 Task: Add Muenster Rbst Free Block Cheese to the cart.
Action: Mouse moved to (22, 100)
Screenshot: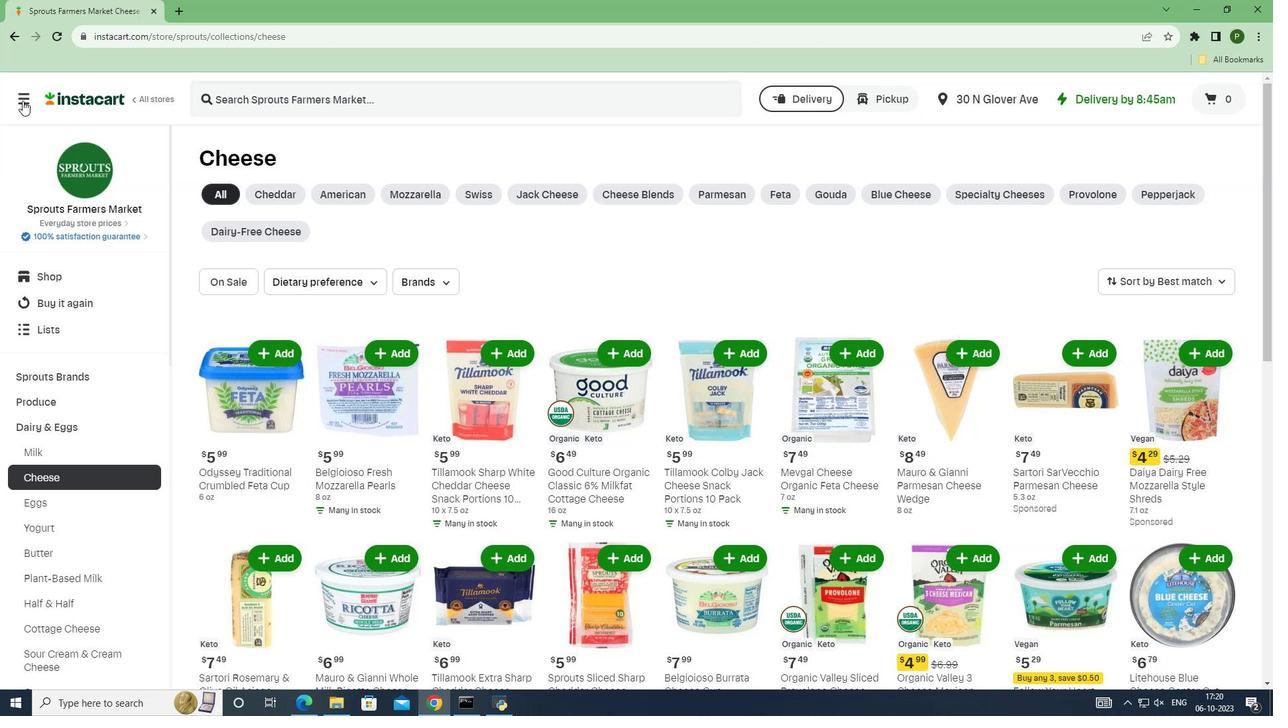 
Action: Mouse pressed left at (22, 100)
Screenshot: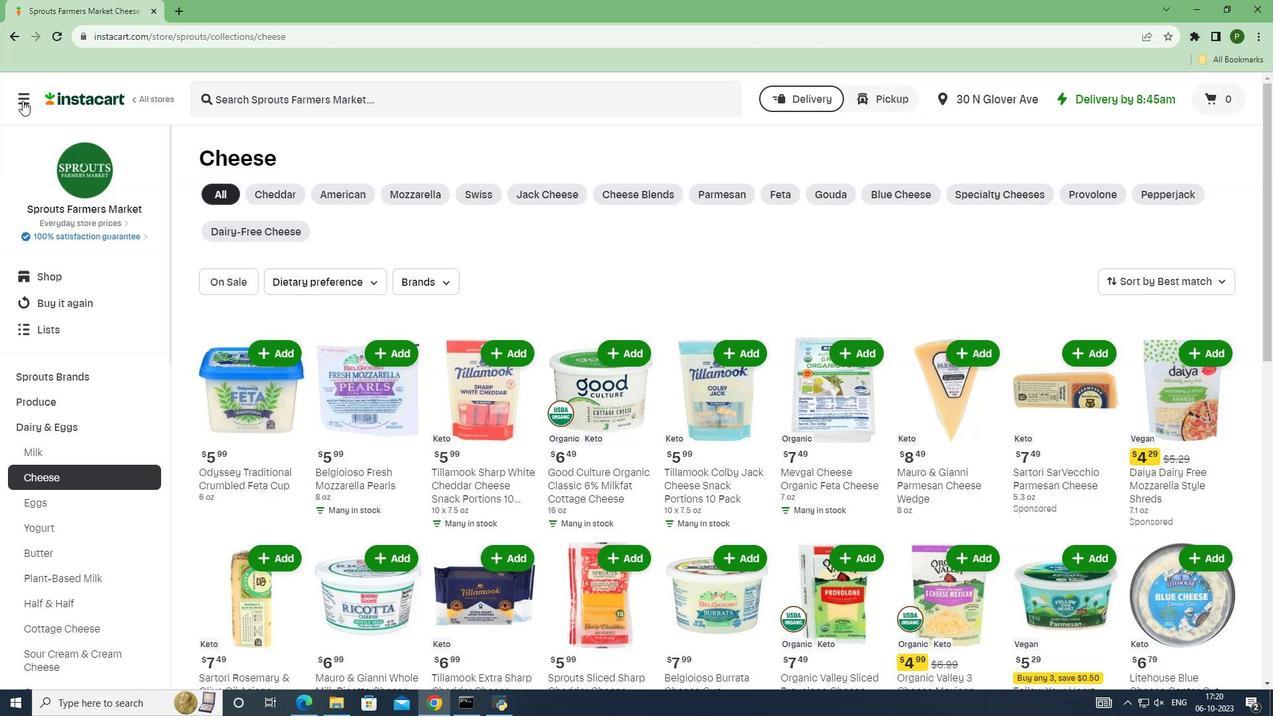 
Action: Mouse moved to (64, 352)
Screenshot: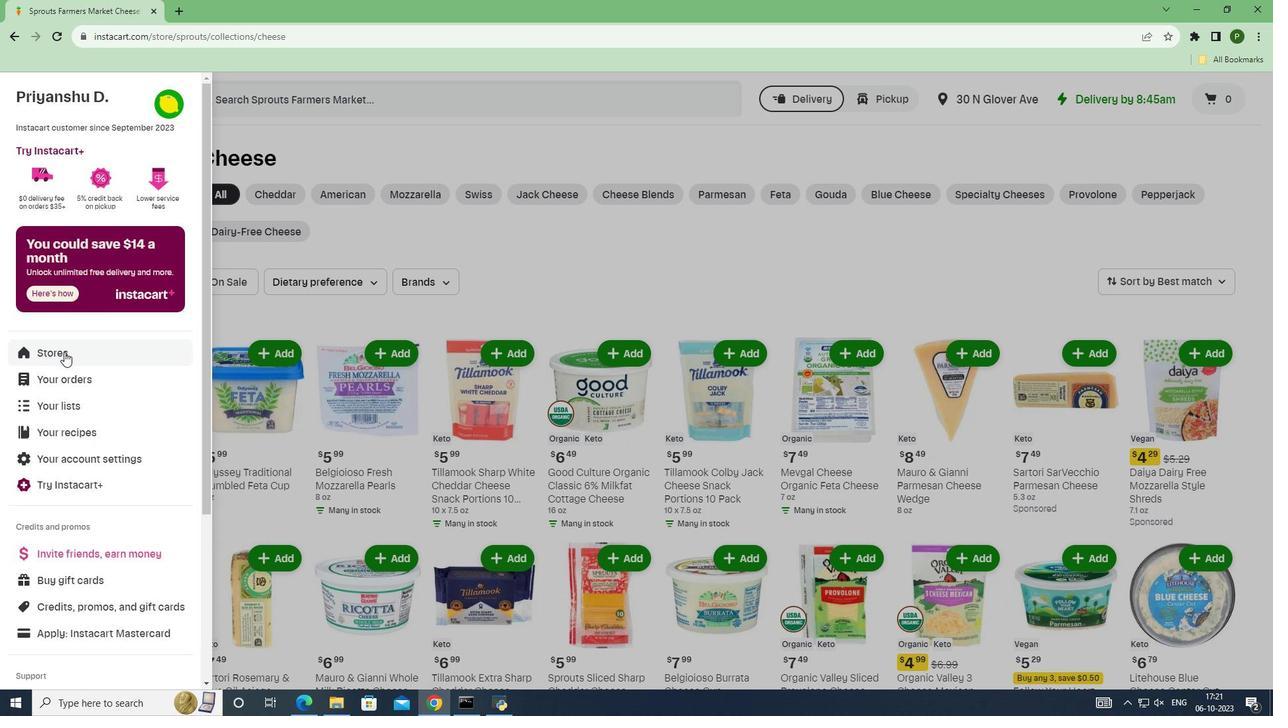 
Action: Mouse pressed left at (64, 352)
Screenshot: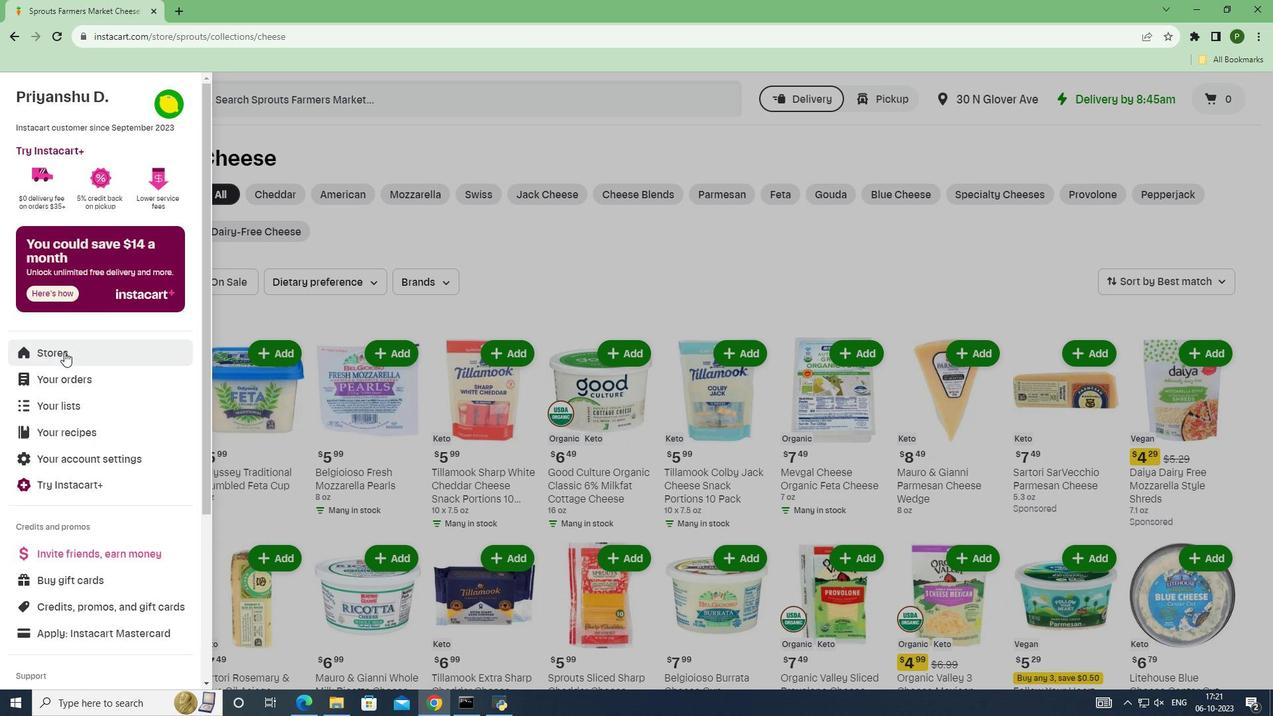 
Action: Mouse moved to (313, 142)
Screenshot: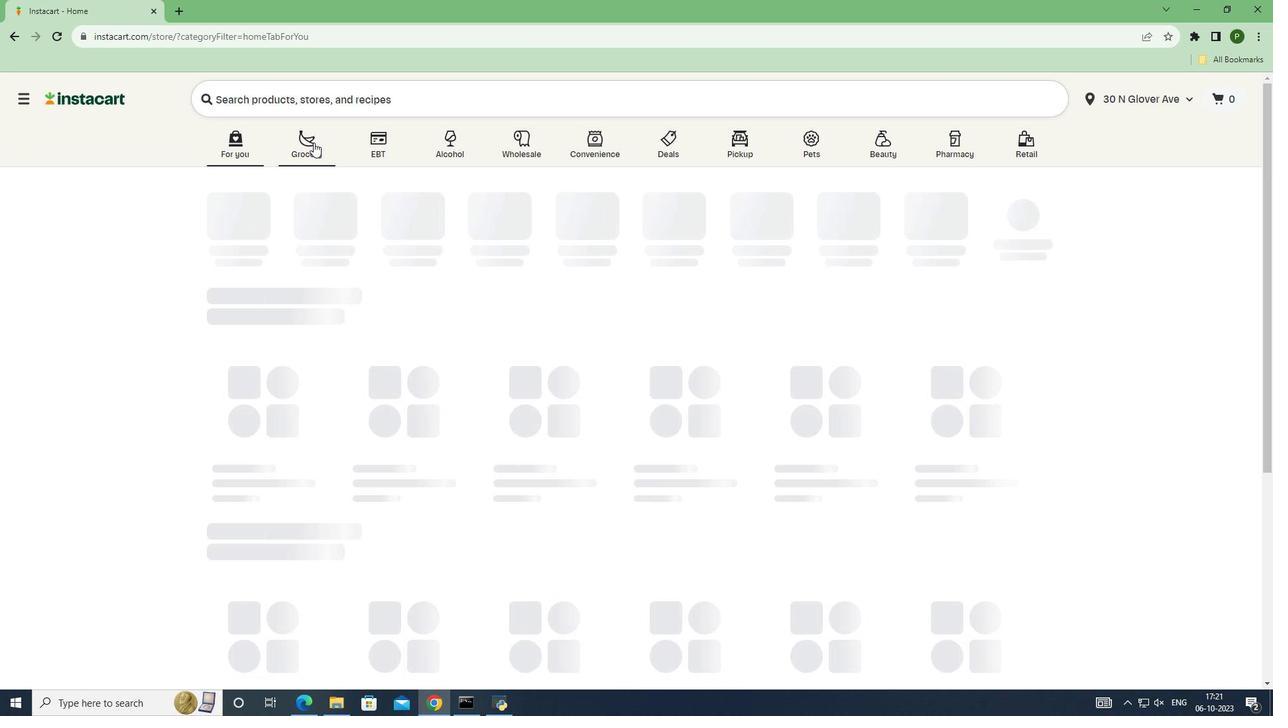 
Action: Mouse pressed left at (313, 142)
Screenshot: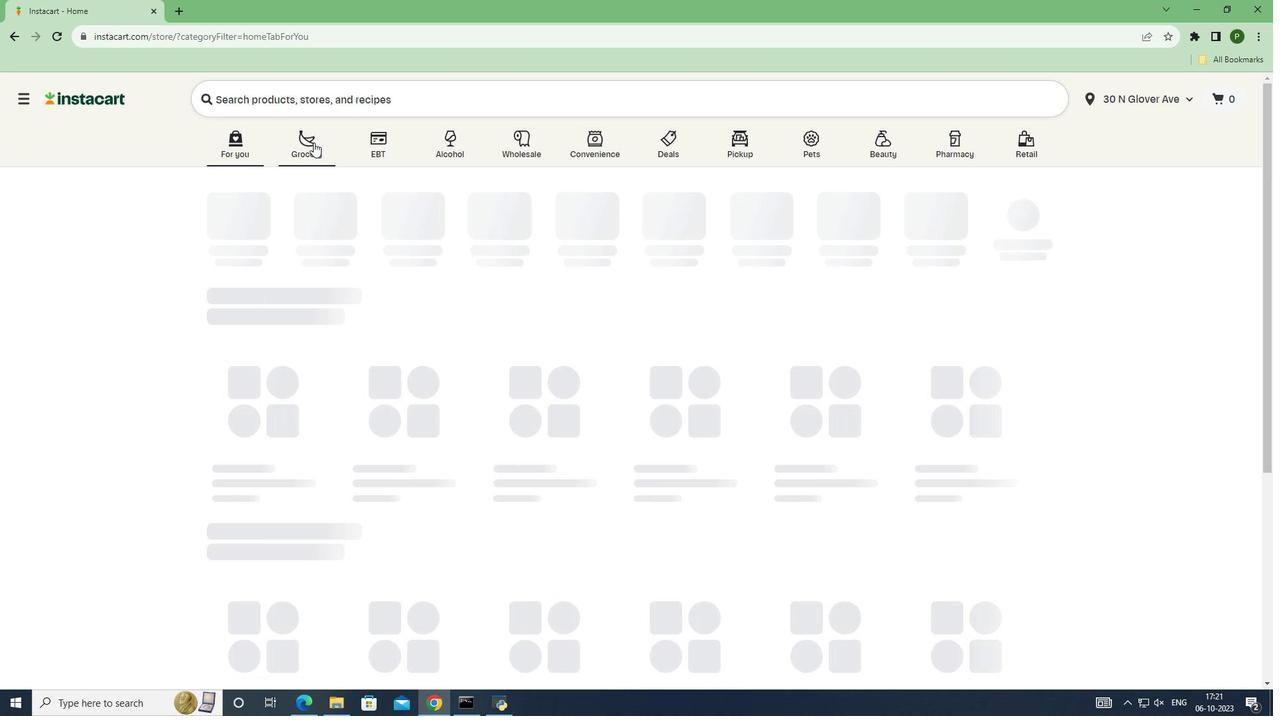 
Action: Mouse moved to (898, 315)
Screenshot: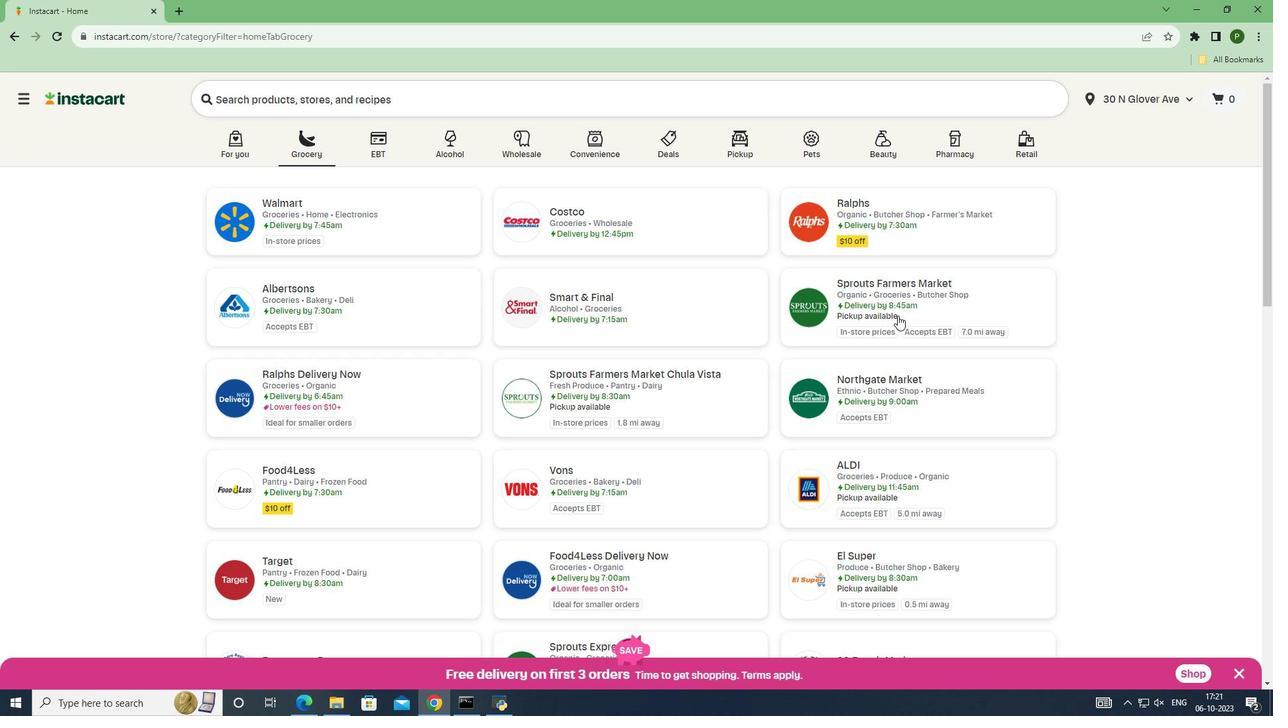 
Action: Mouse pressed left at (898, 315)
Screenshot: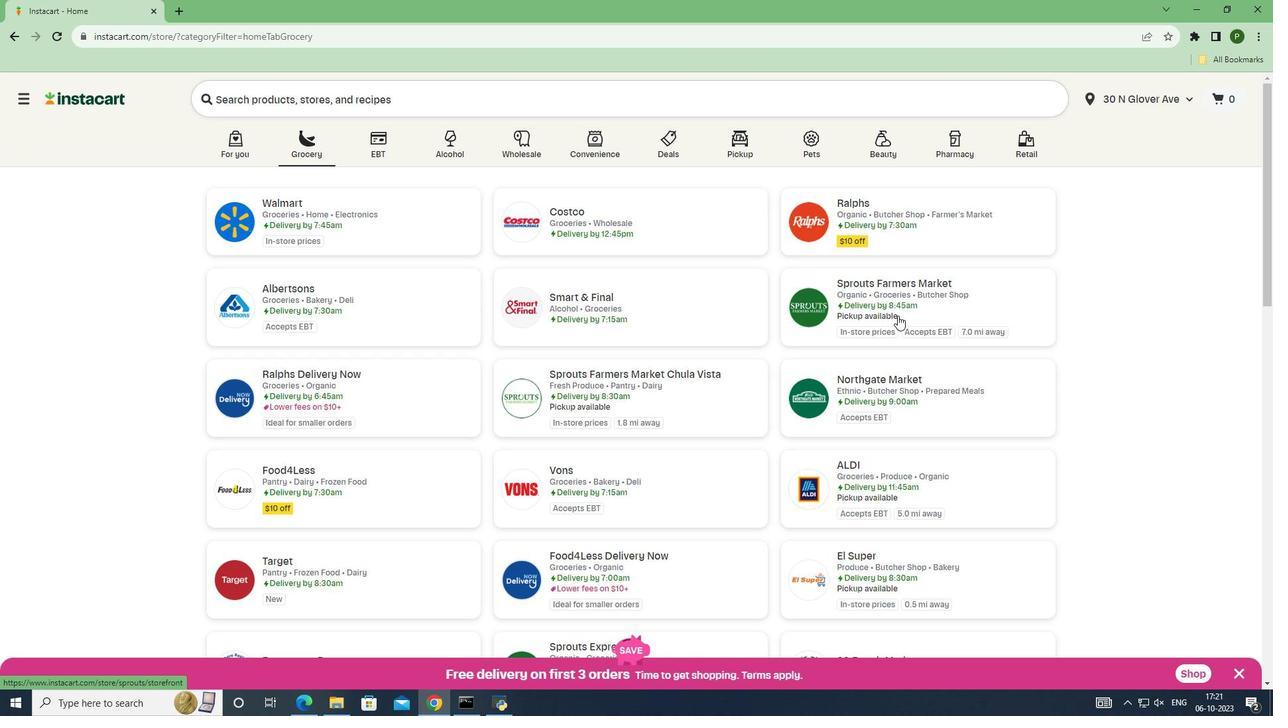 
Action: Mouse moved to (131, 423)
Screenshot: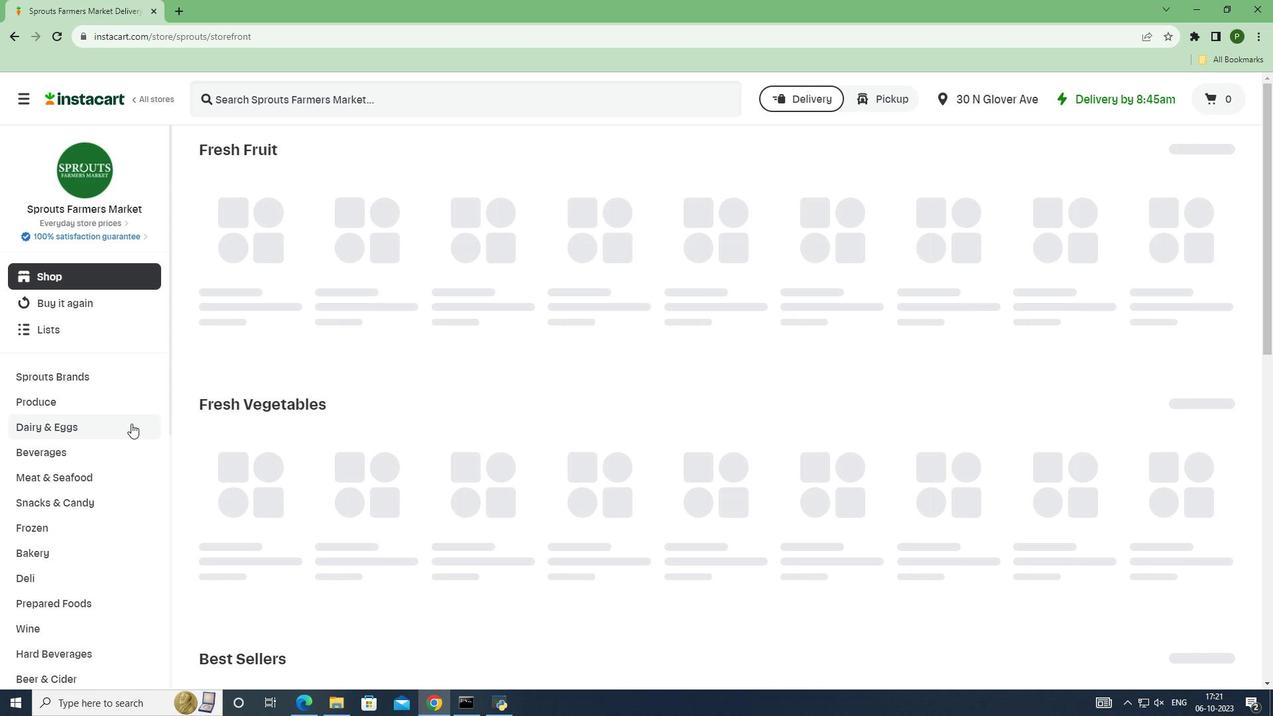 
Action: Mouse pressed left at (131, 423)
Screenshot: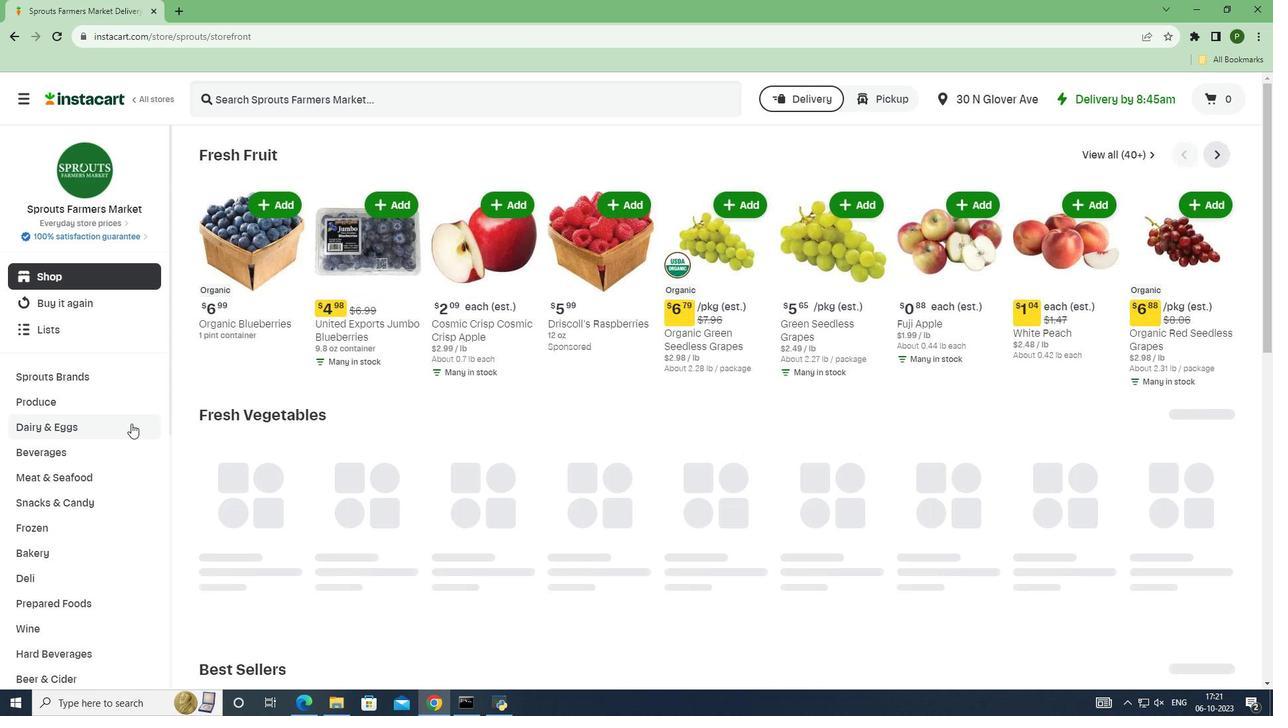 
Action: Mouse moved to (98, 483)
Screenshot: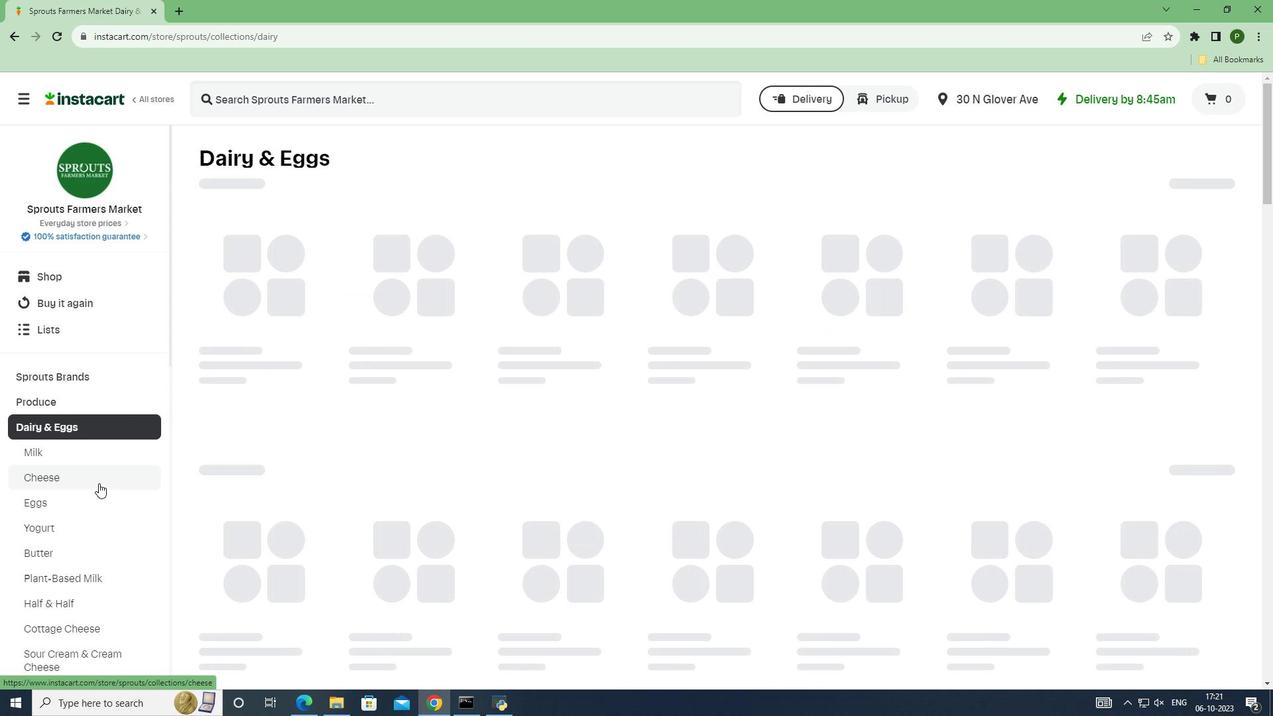 
Action: Mouse pressed left at (98, 483)
Screenshot: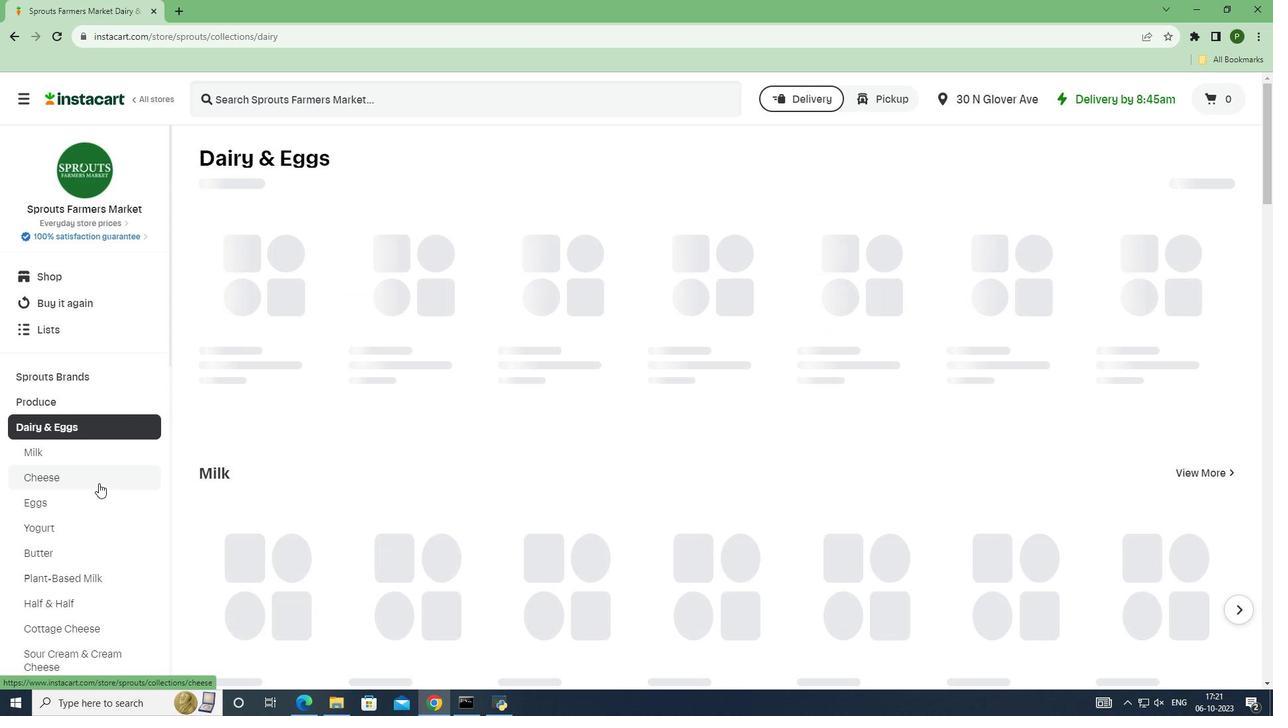 
Action: Mouse moved to (277, 110)
Screenshot: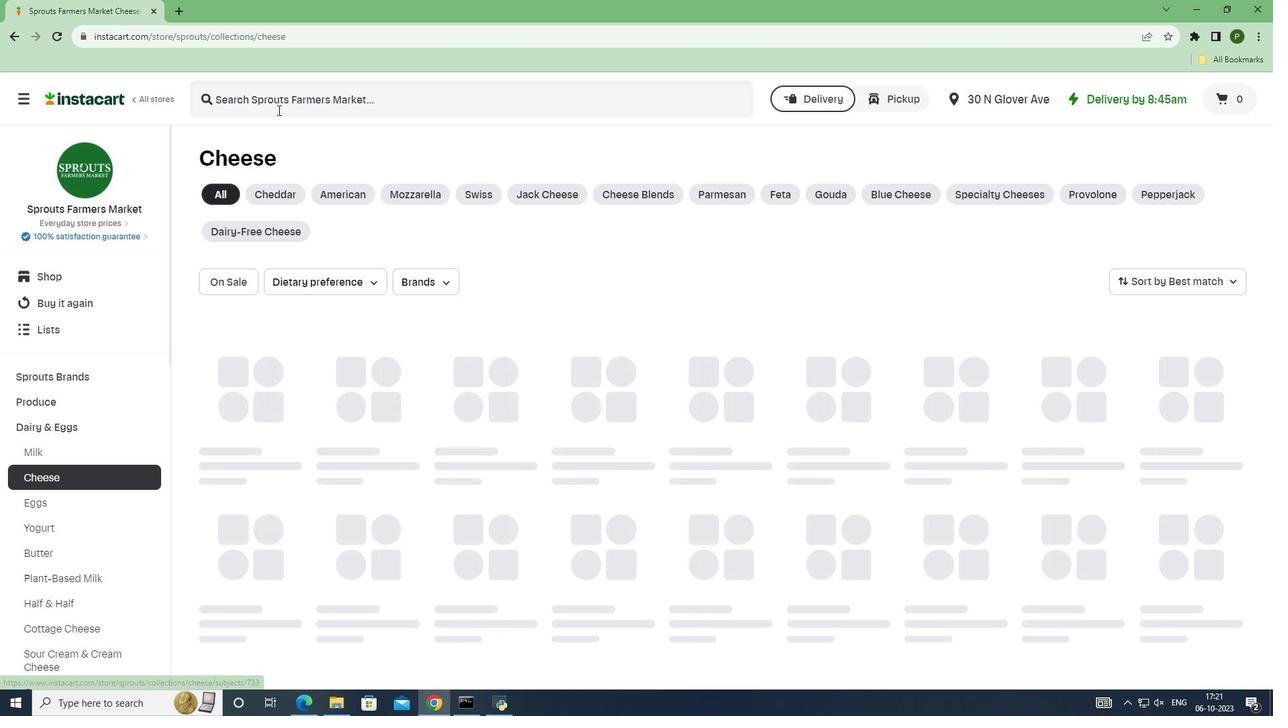 
Action: Mouse pressed left at (277, 110)
Screenshot: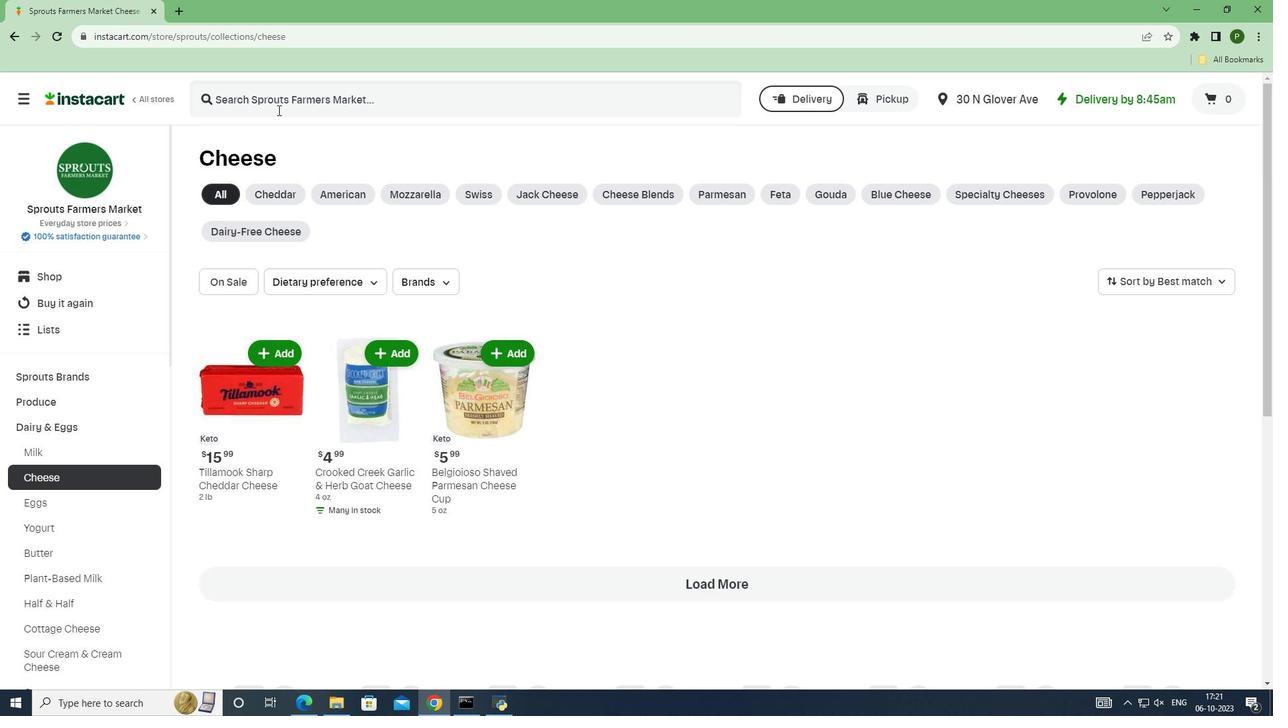 
Action: Key pressed m<Key.caps_lock>UENSTER<Key.space><Key.caps_lock>r<Key.caps_lock>BST<Key.space><Key.caps_lock>f<Key.caps_lock>REE<Key.space><Key.caps_lock>b<Key.caps_lock>LOCK<Key.space><Key.caps_lock>c<Key.caps_lock>HEESE<Key.enter>
Screenshot: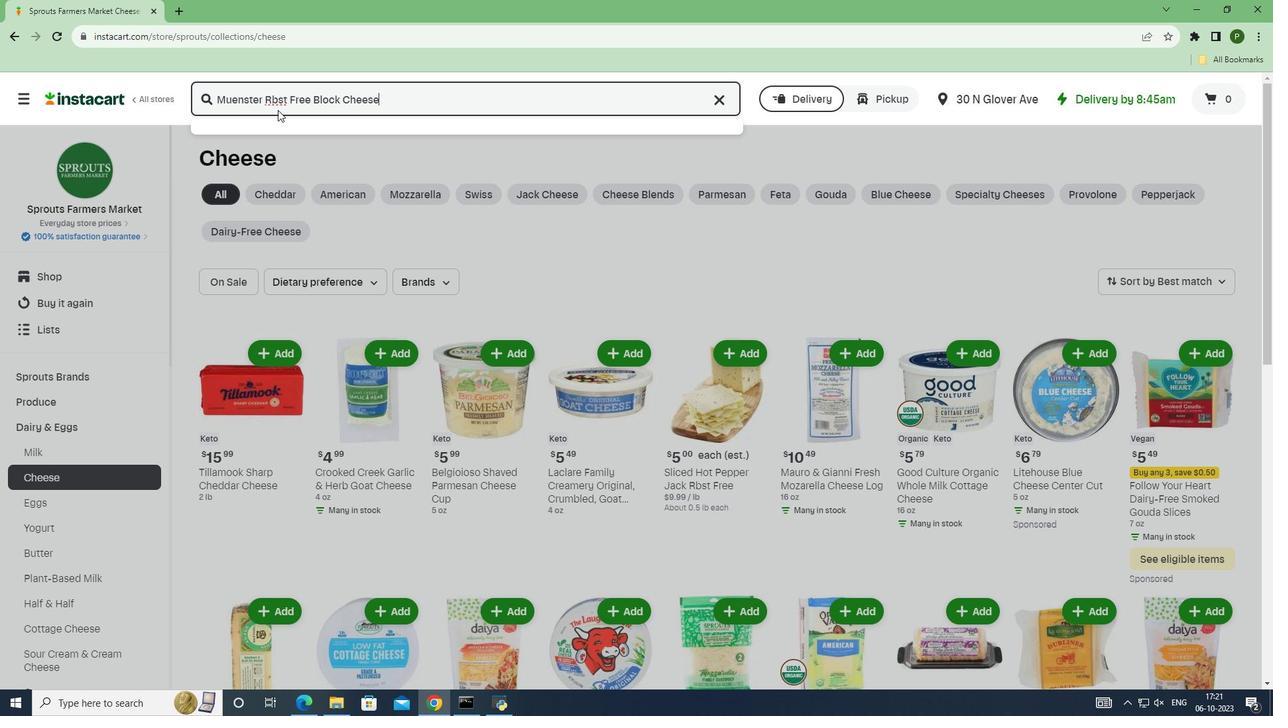 
Action: Mouse moved to (362, 244)
Screenshot: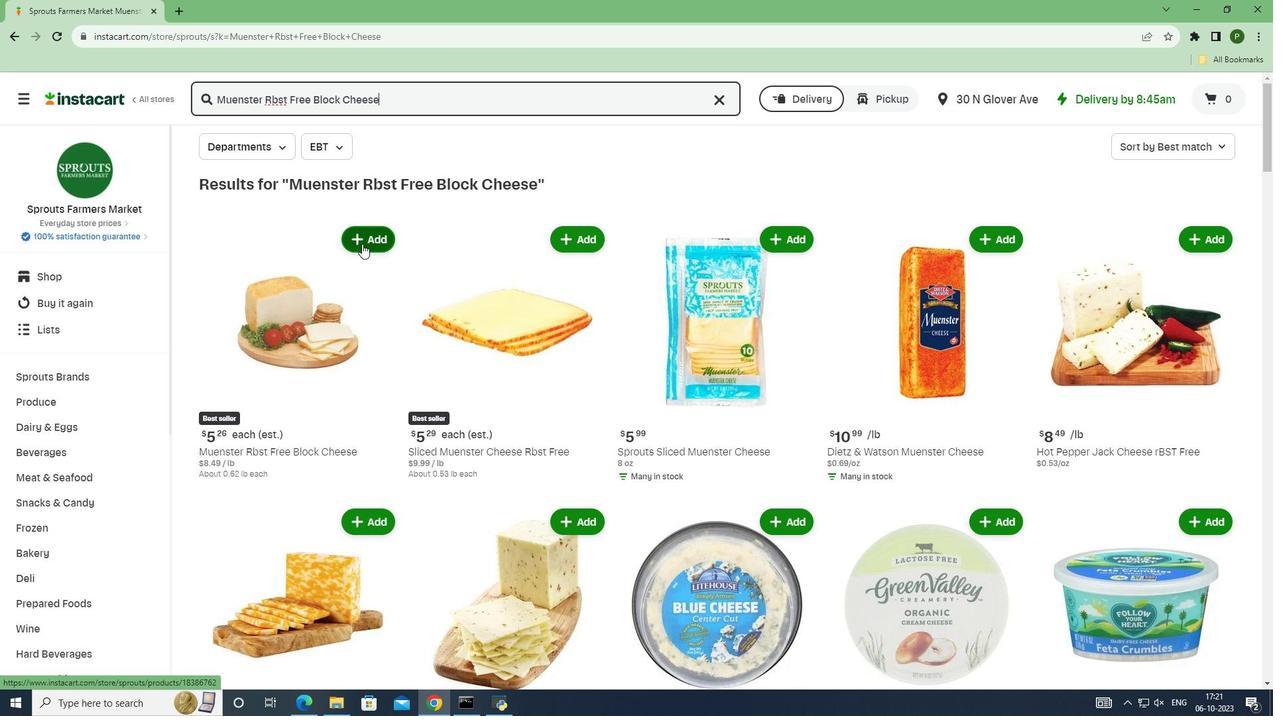 
Action: Mouse pressed left at (362, 244)
Screenshot: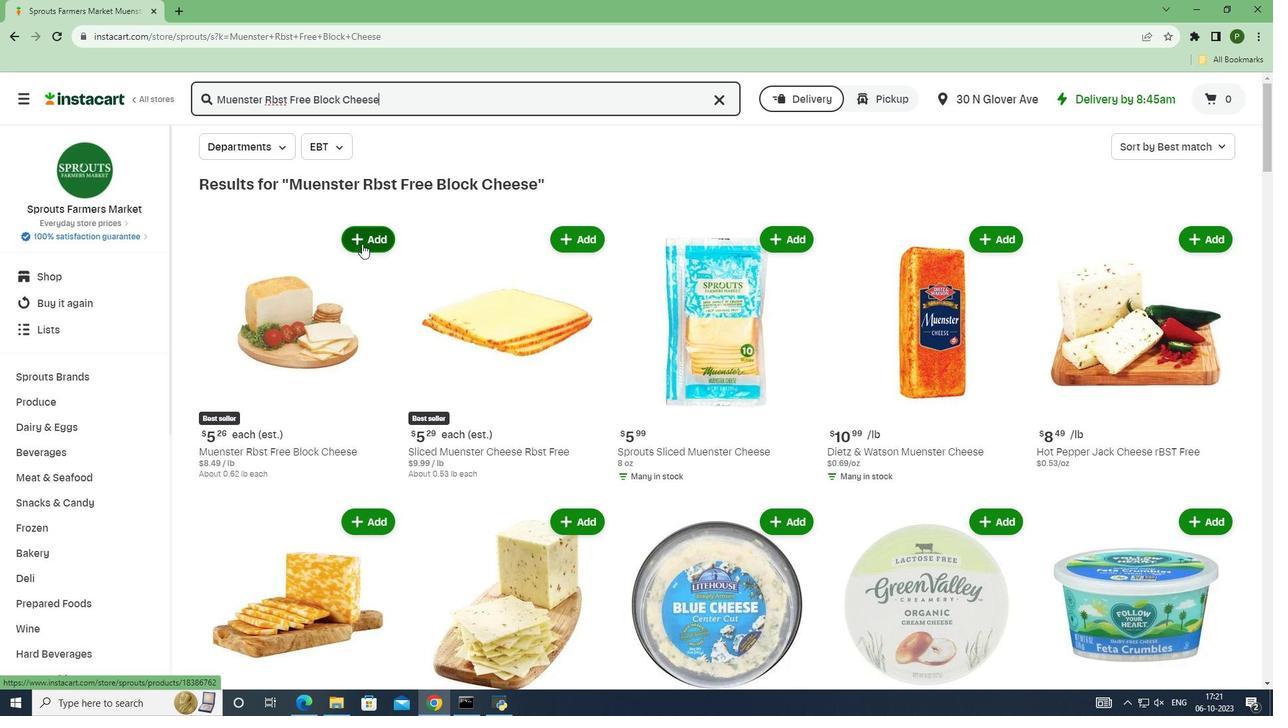 
Action: Mouse moved to (423, 283)
Screenshot: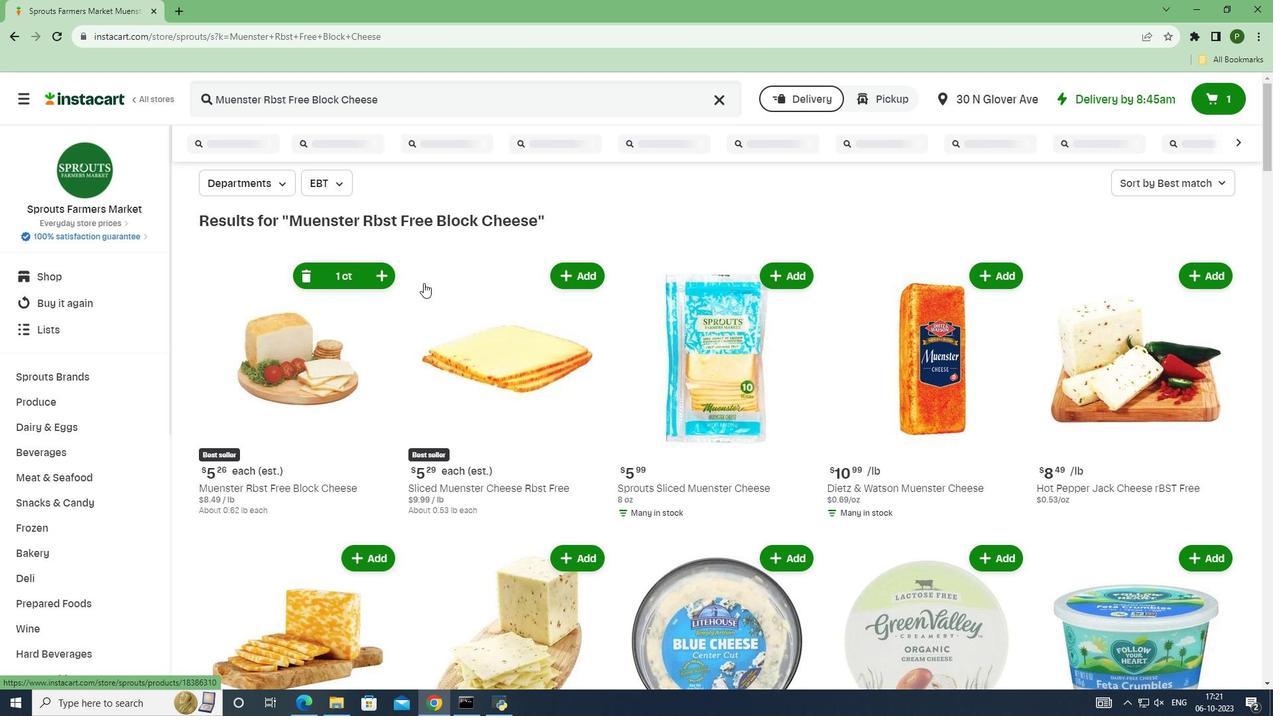 
